 Task: Create Card Card0000000284 in Board Board0000000071 in Workspace WS0000000024 in Trello. Create Card Card0000000285 in Board Board0000000072 in Workspace WS0000000024 in Trello. Create Card Card0000000286 in Board Board0000000072 in Workspace WS0000000024 in Trello. Create Card Card0000000287 in Board Board0000000072 in Workspace WS0000000024 in Trello. Create Card Card0000000288 in Board Board0000000072 in Workspace WS0000000024 in Trello
Action: Mouse moved to (287, 337)
Screenshot: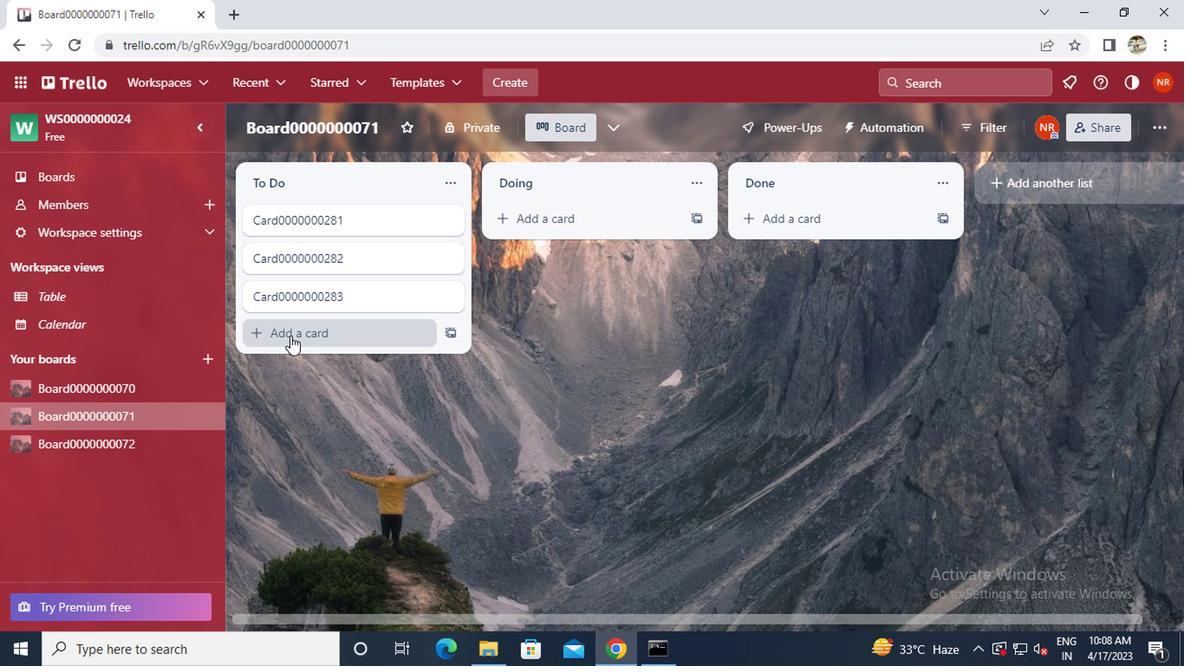 
Action: Mouse pressed left at (287, 337)
Screenshot: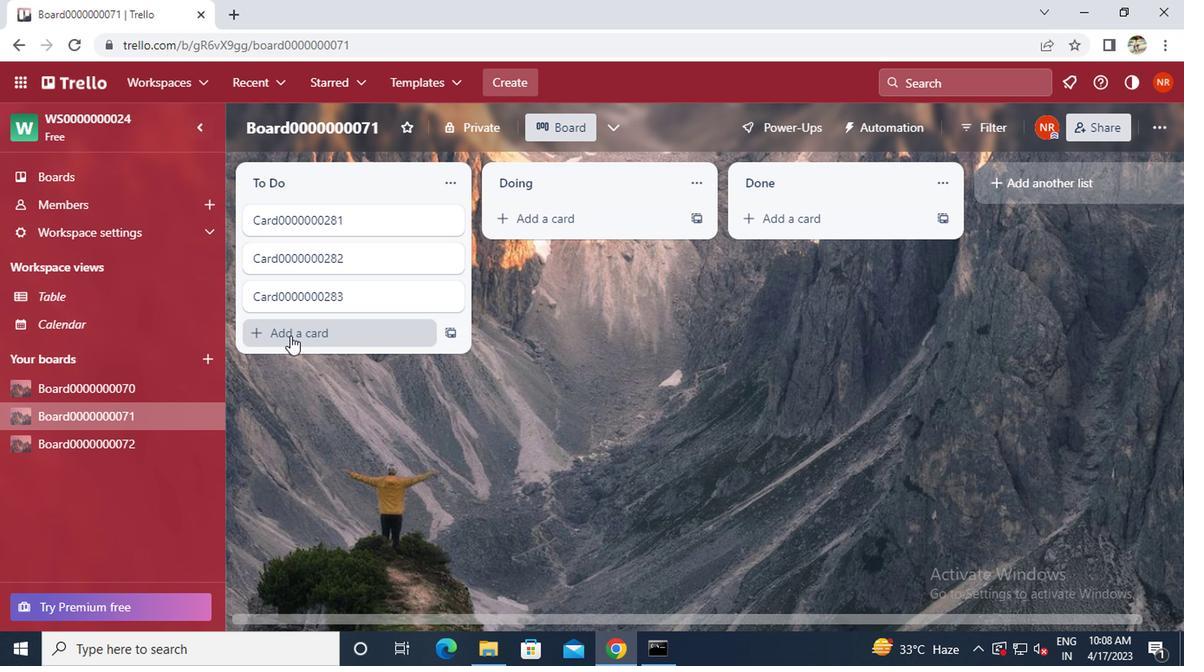 
Action: Key pressed <Key.caps_lock>c<Key.caps_lock>ard0000000284
Screenshot: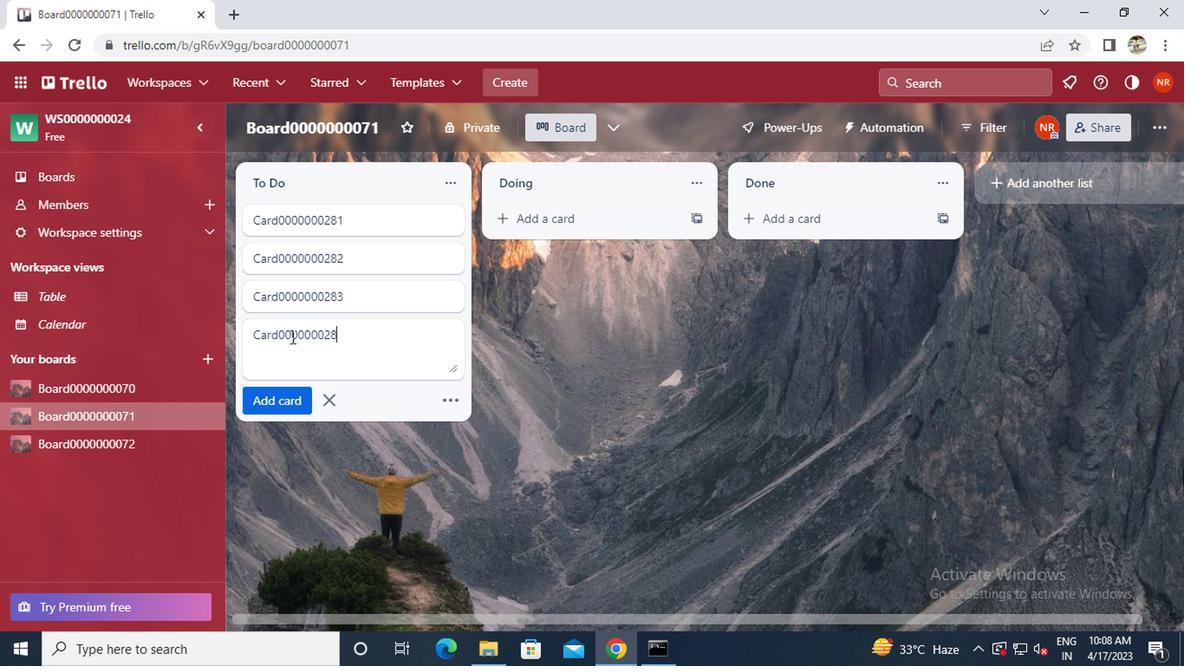 
Action: Mouse moved to (276, 407)
Screenshot: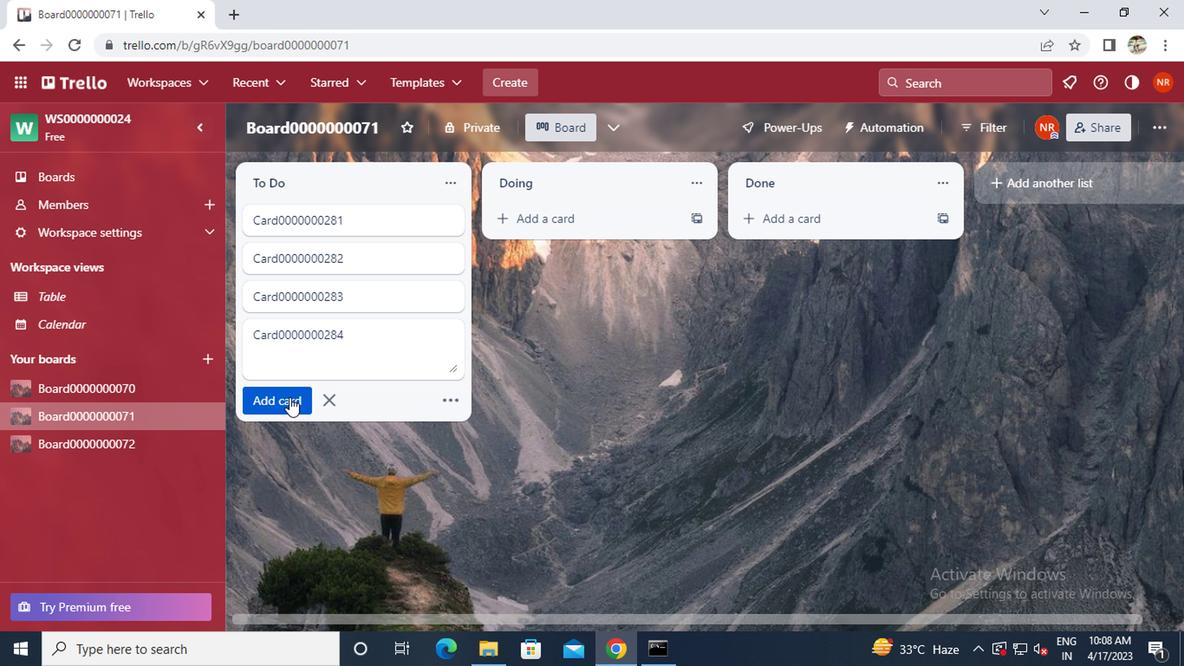 
Action: Mouse pressed left at (276, 407)
Screenshot: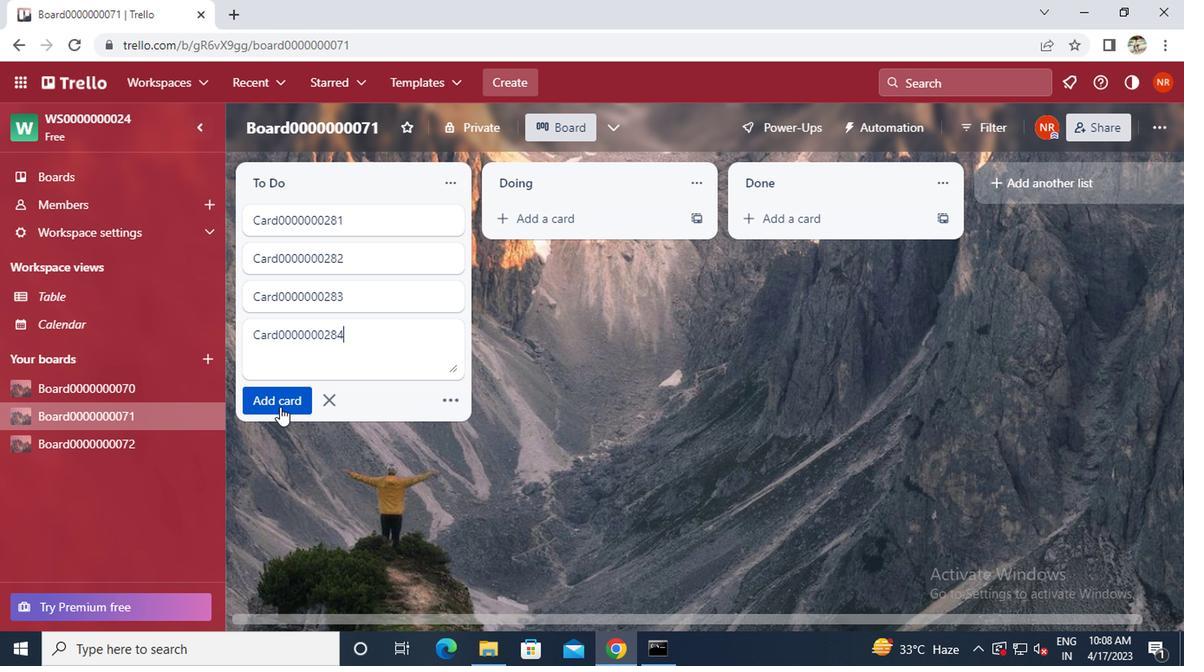
Action: Mouse moved to (136, 443)
Screenshot: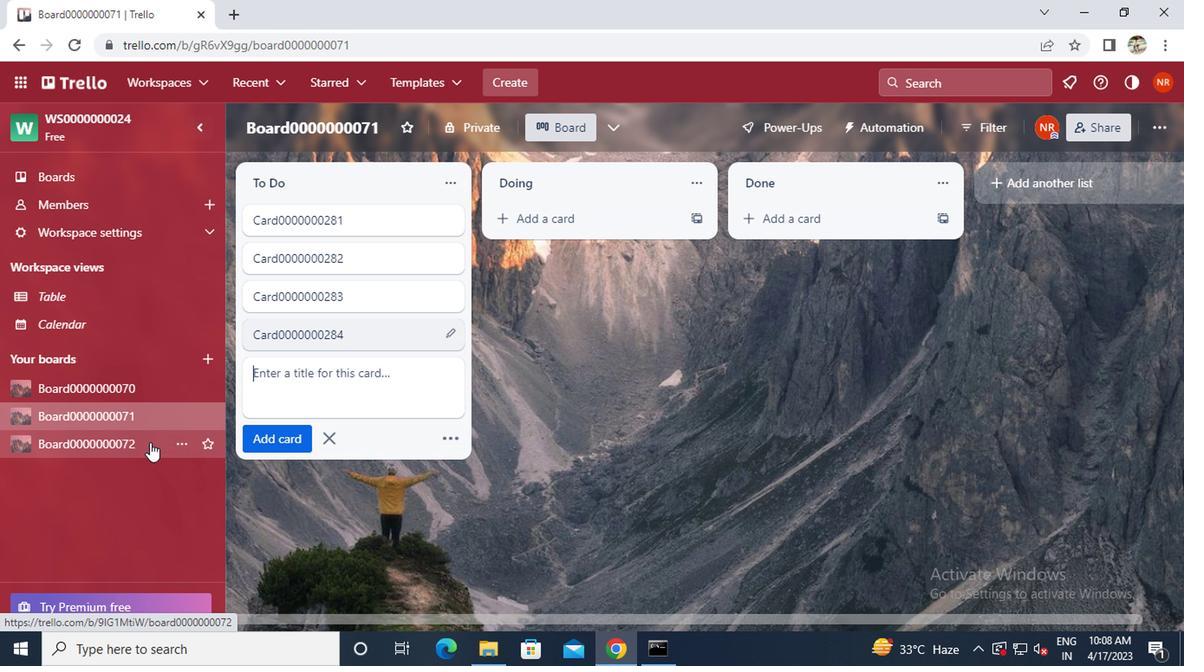 
Action: Mouse pressed left at (136, 443)
Screenshot: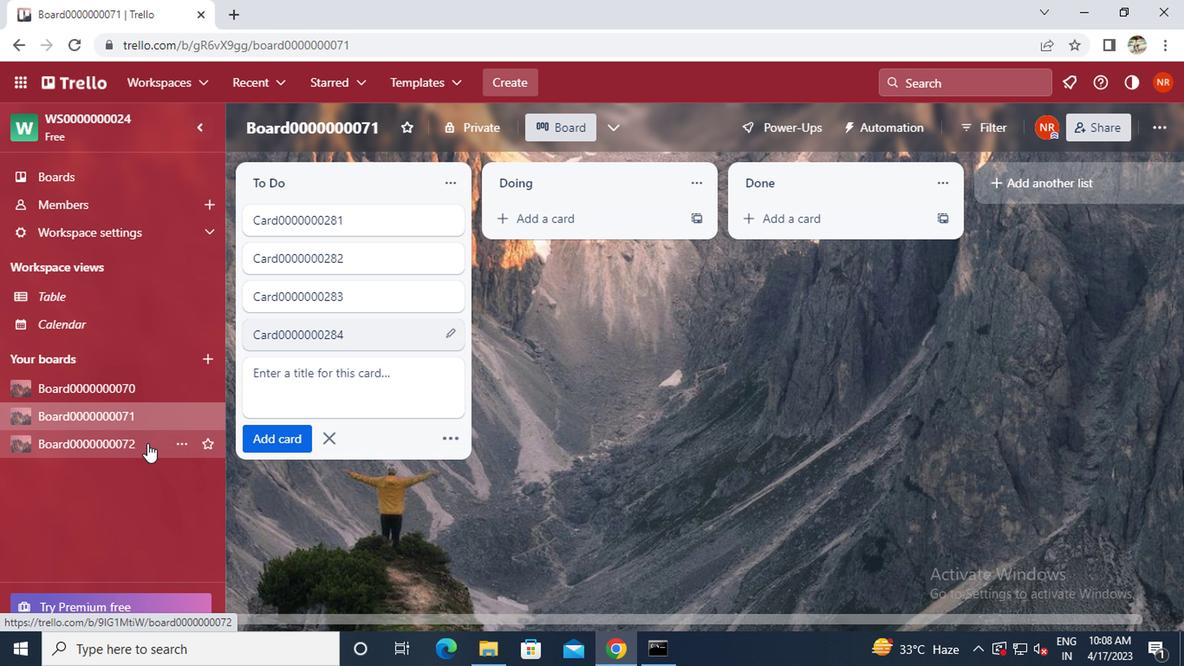 
Action: Mouse moved to (284, 261)
Screenshot: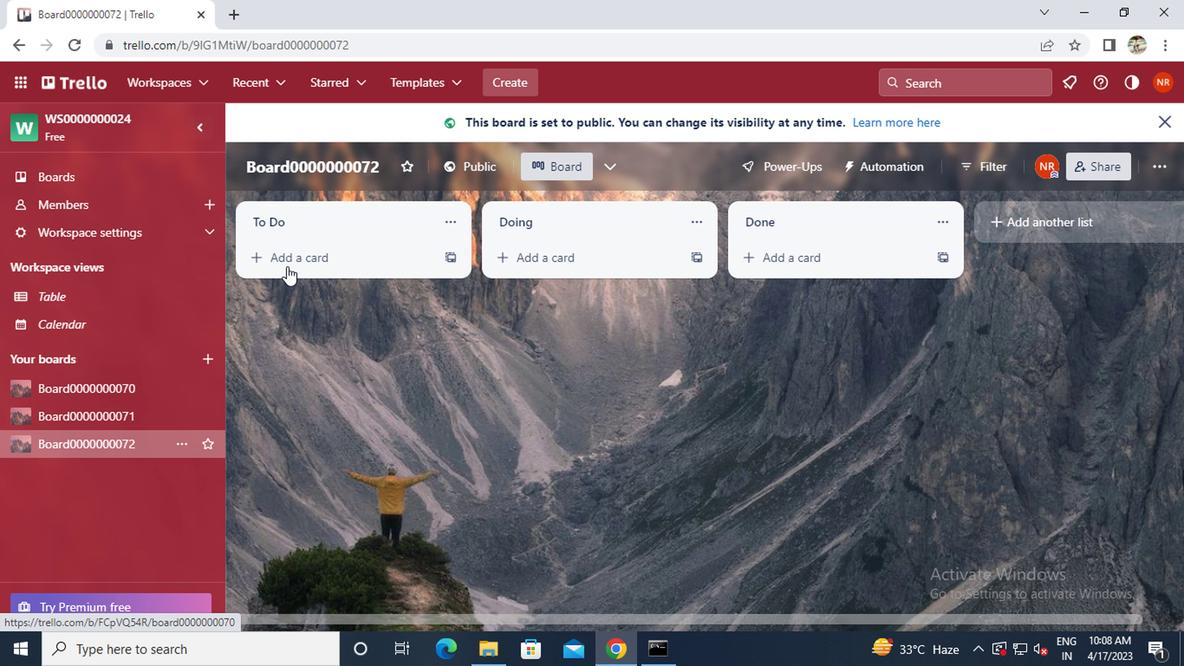 
Action: Mouse pressed left at (284, 261)
Screenshot: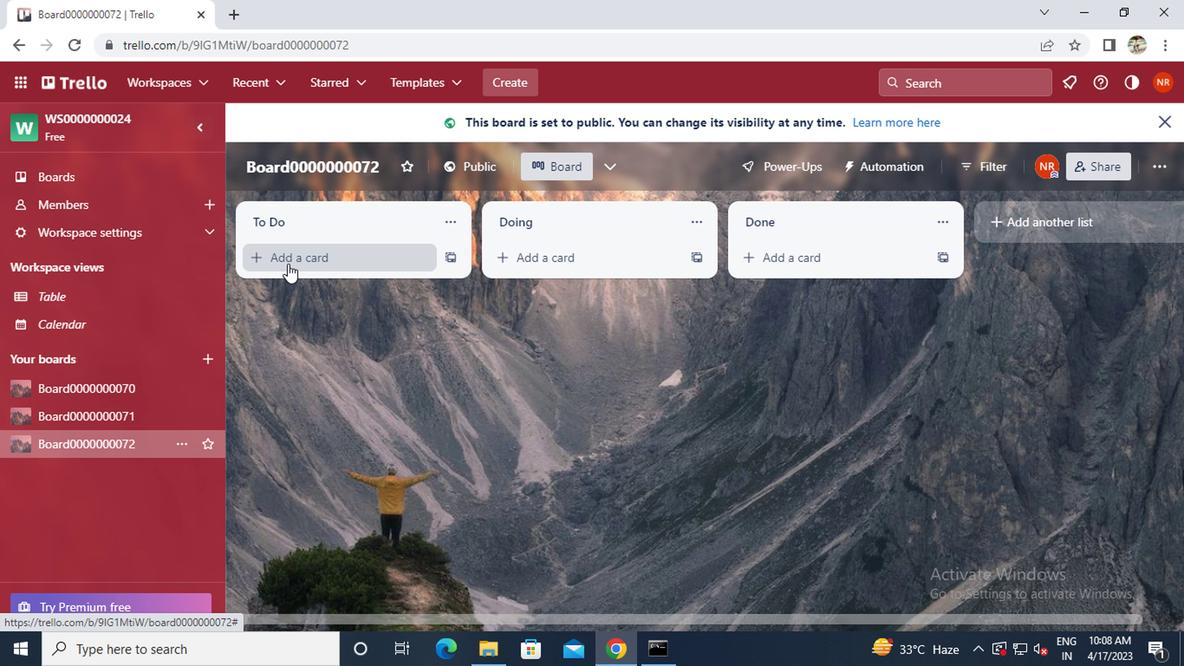 
Action: Key pressed <Key.caps_lock>c<Key.caps_lock>ard00000000<Key.backspace>285
Screenshot: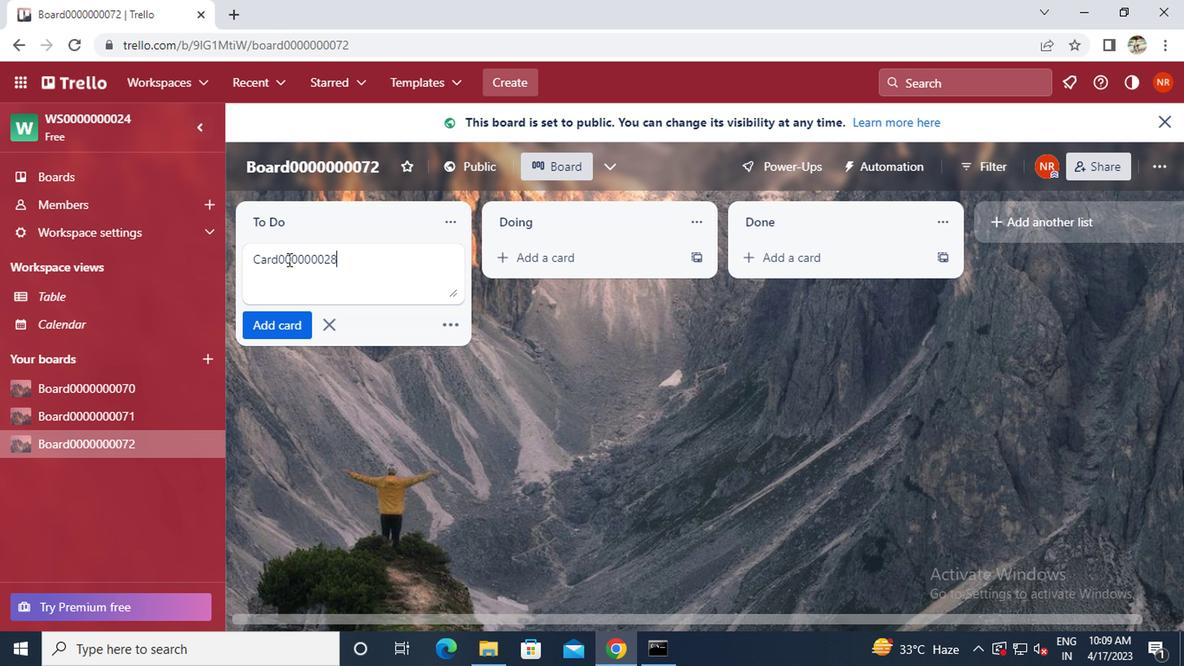 
Action: Mouse moved to (273, 333)
Screenshot: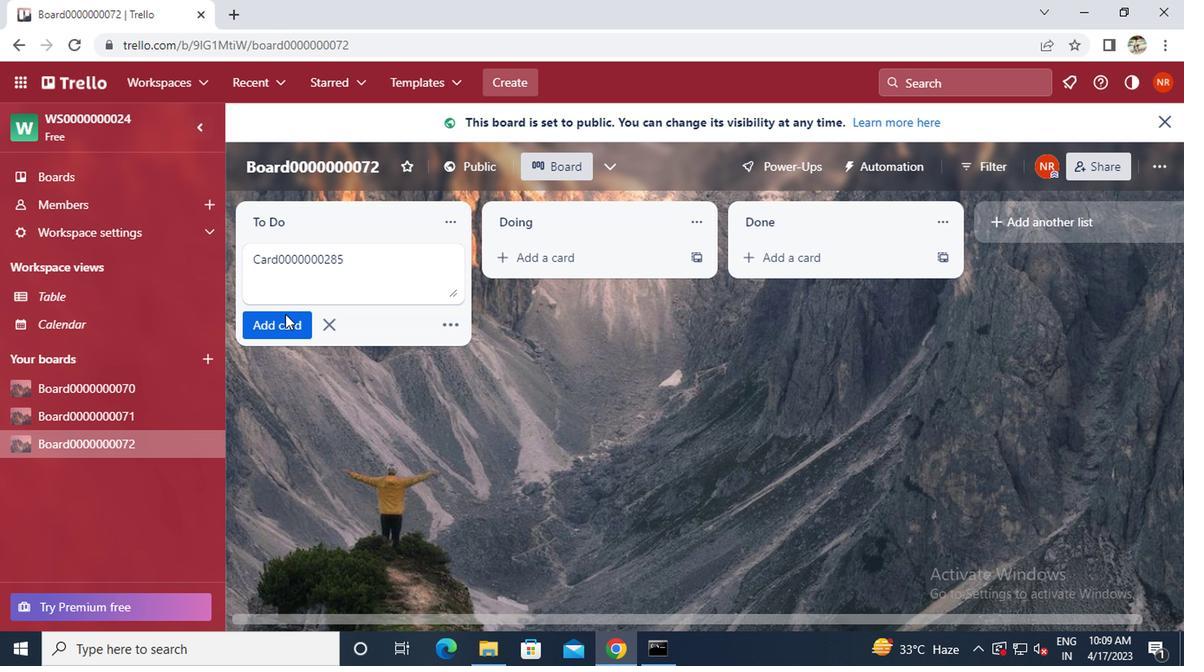 
Action: Mouse pressed left at (273, 333)
Screenshot: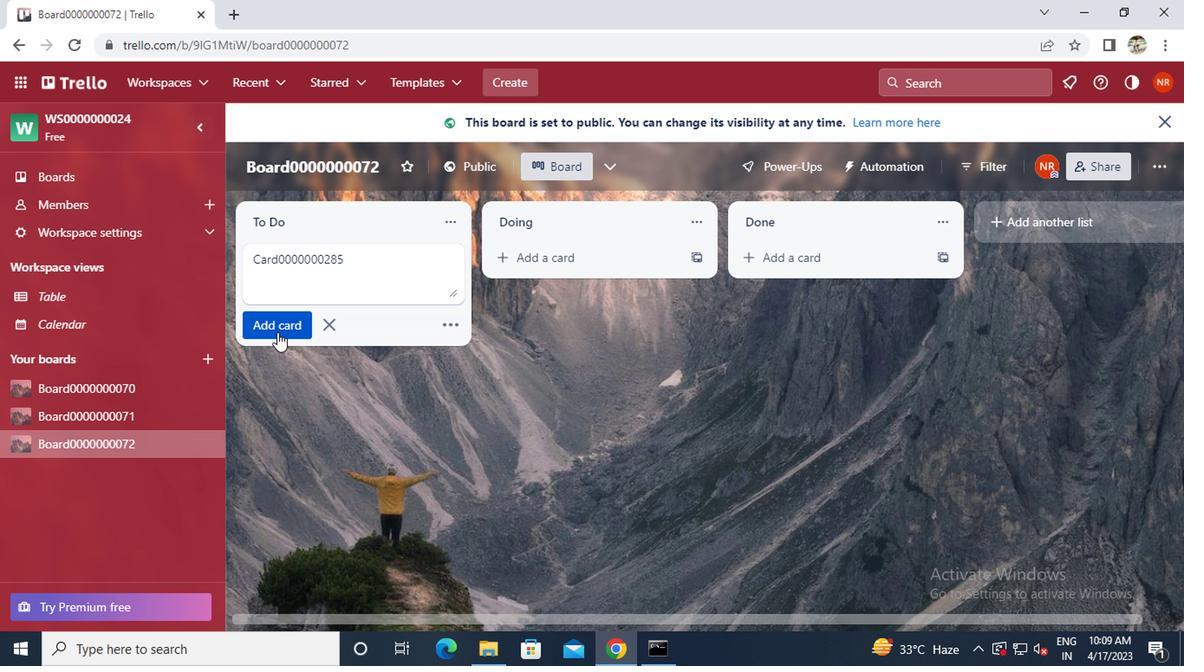 
Action: Key pressed <Key.caps_lock>c<Key.caps_lock>ard0000000286
Screenshot: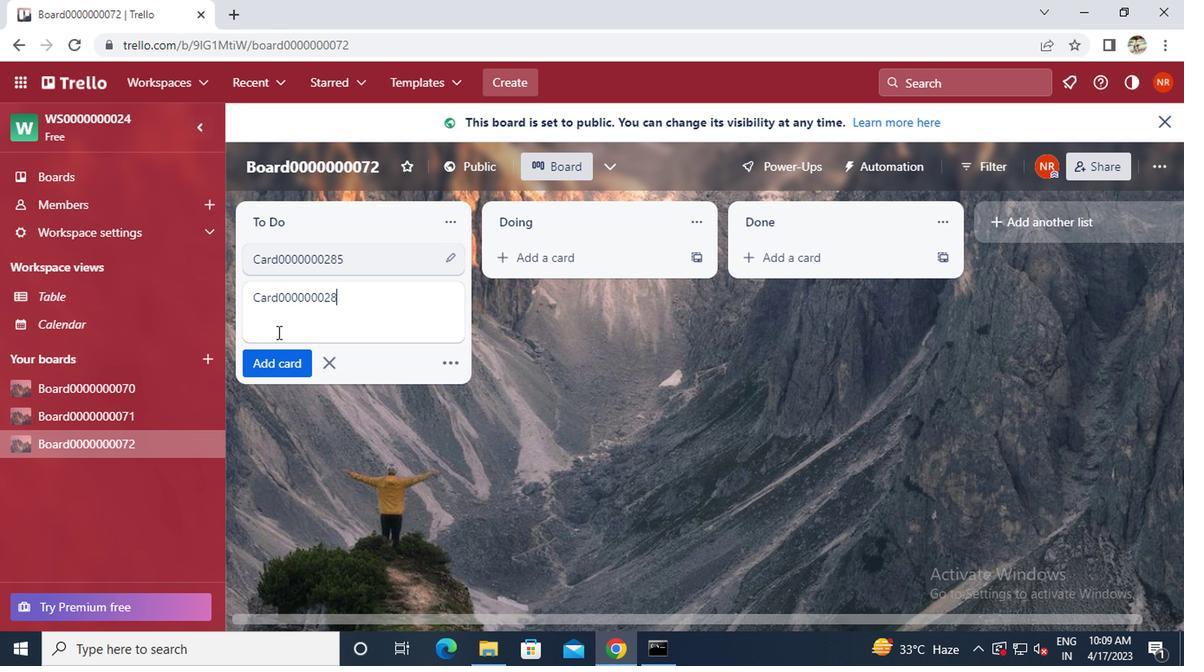 
Action: Mouse moved to (272, 356)
Screenshot: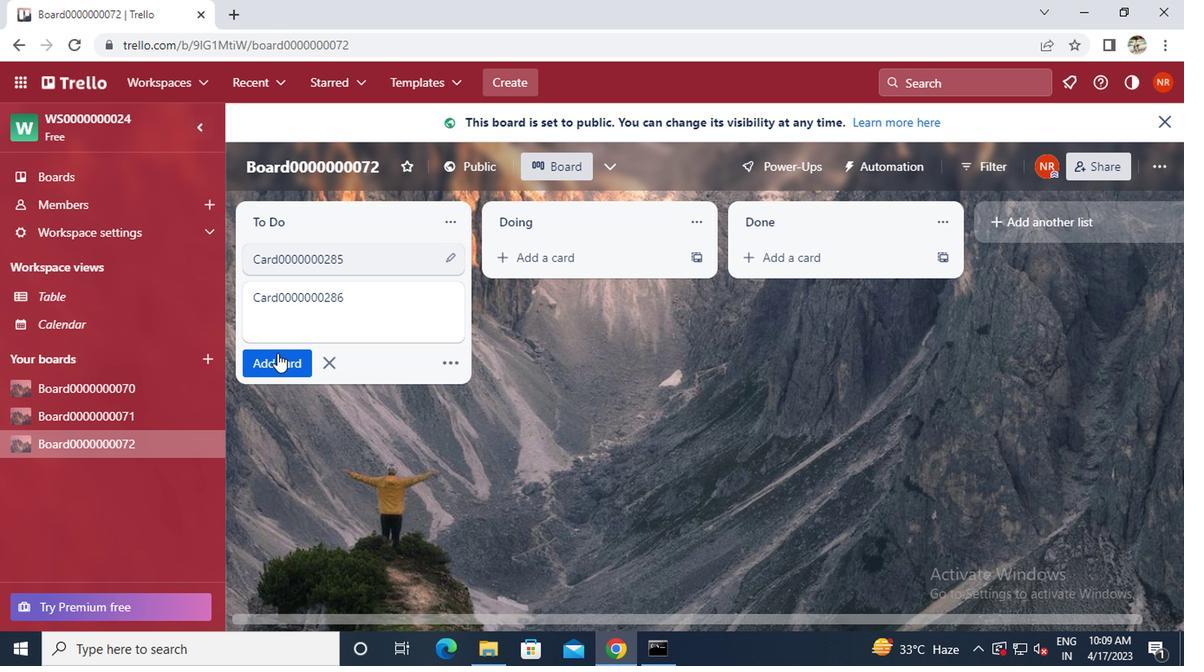 
Action: Mouse pressed left at (272, 356)
Screenshot: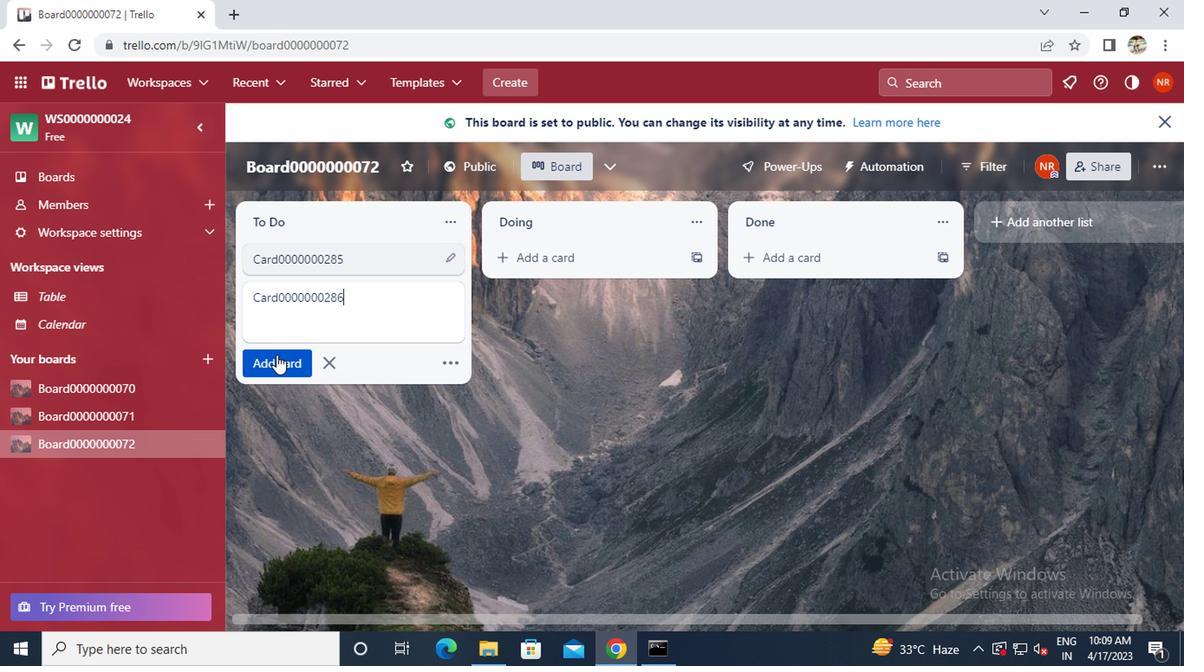 
Action: Key pressed <Key.caps_lock>c<Key.caps_lock>ard0000000287
Screenshot: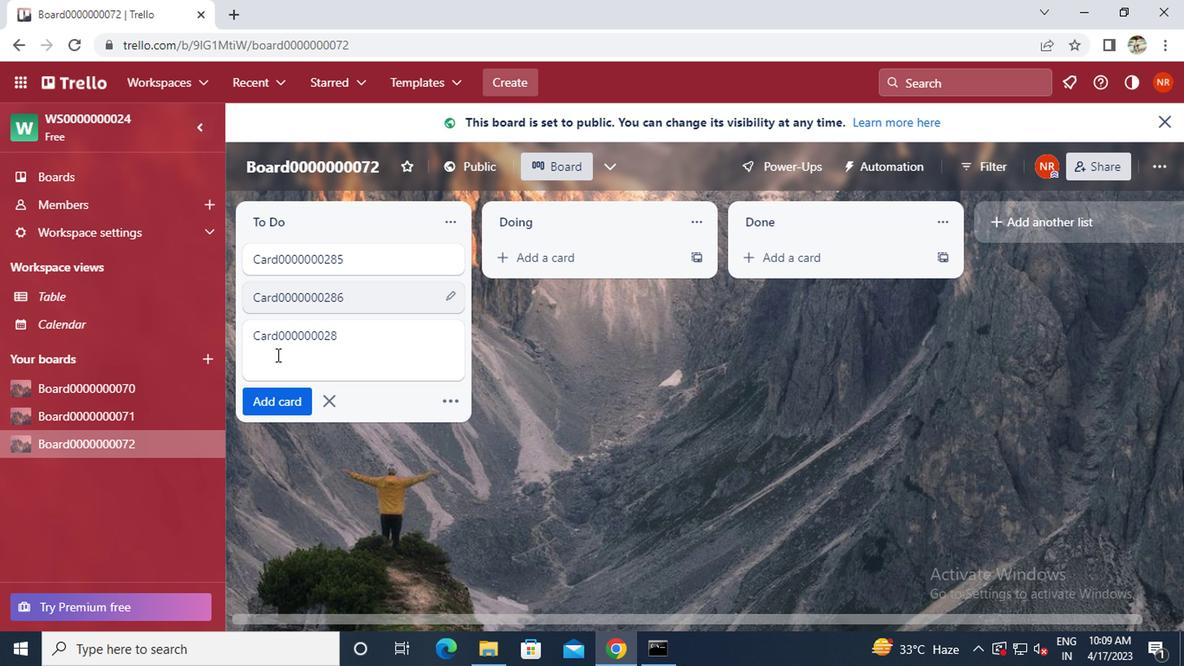 
Action: Mouse moved to (265, 402)
Screenshot: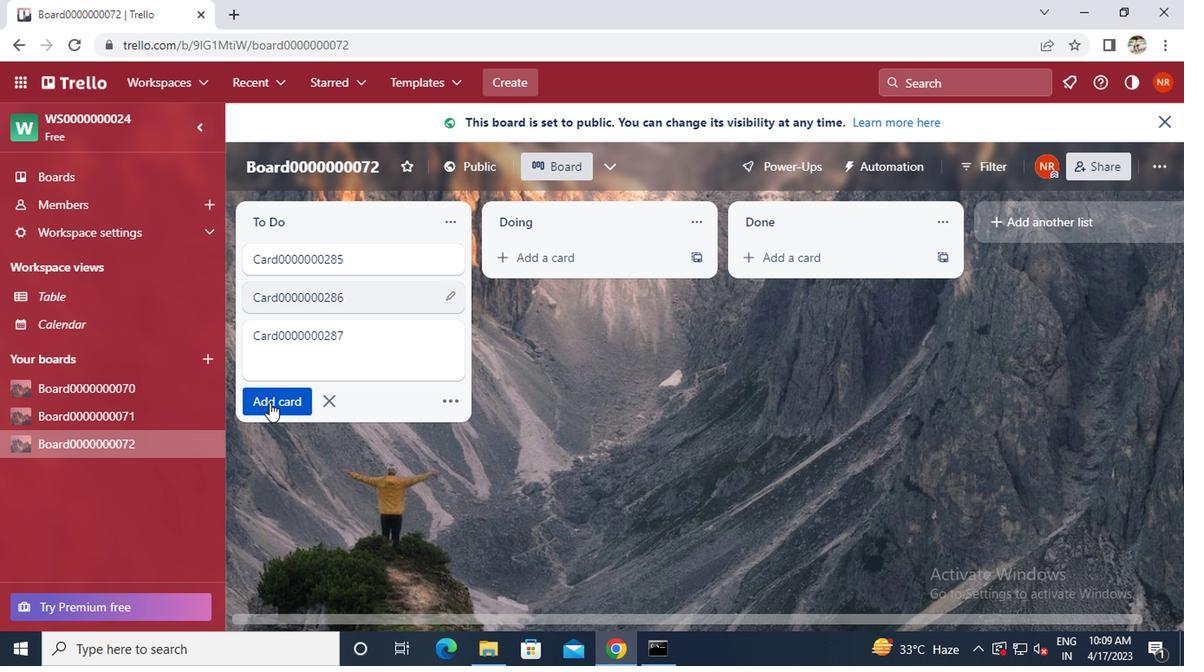 
Action: Mouse pressed left at (265, 402)
Screenshot: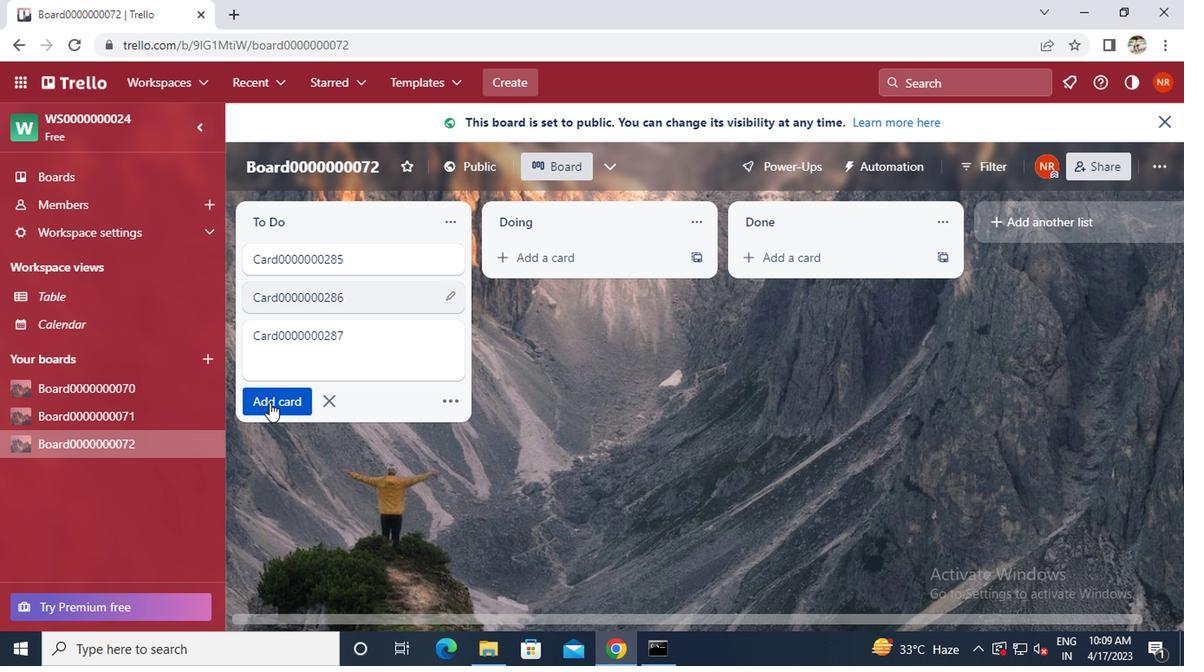 
Action: Key pressed <Key.caps_lock>c<Key.caps_lock>ard0000000288
Screenshot: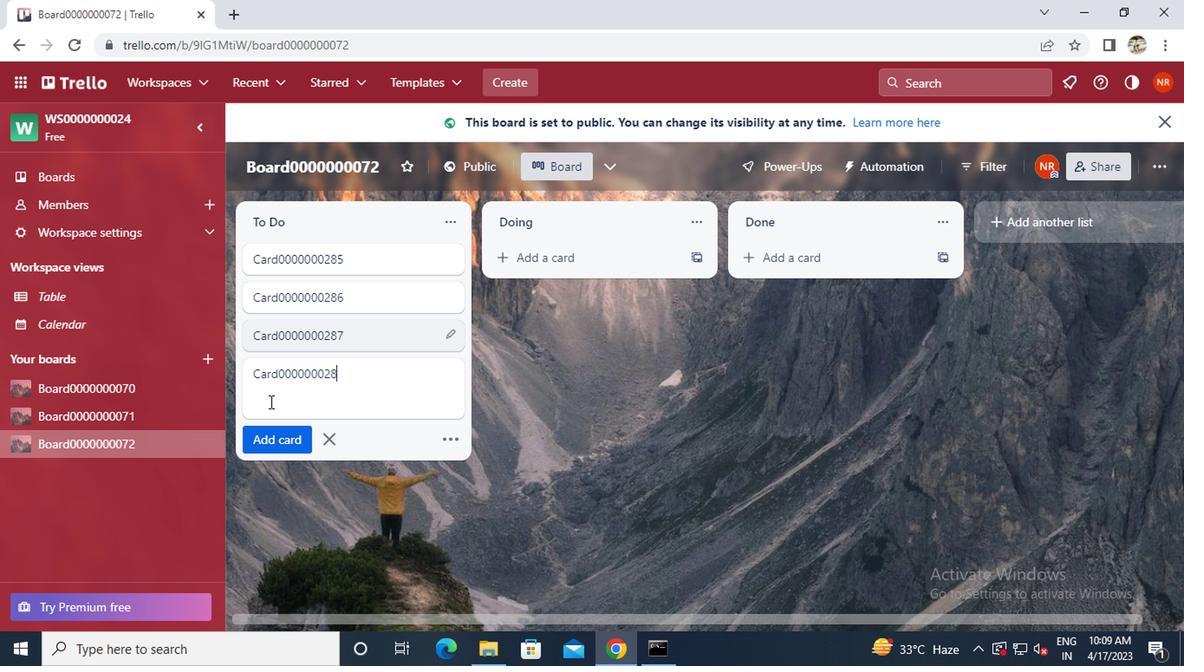 
Action: Mouse moved to (272, 443)
Screenshot: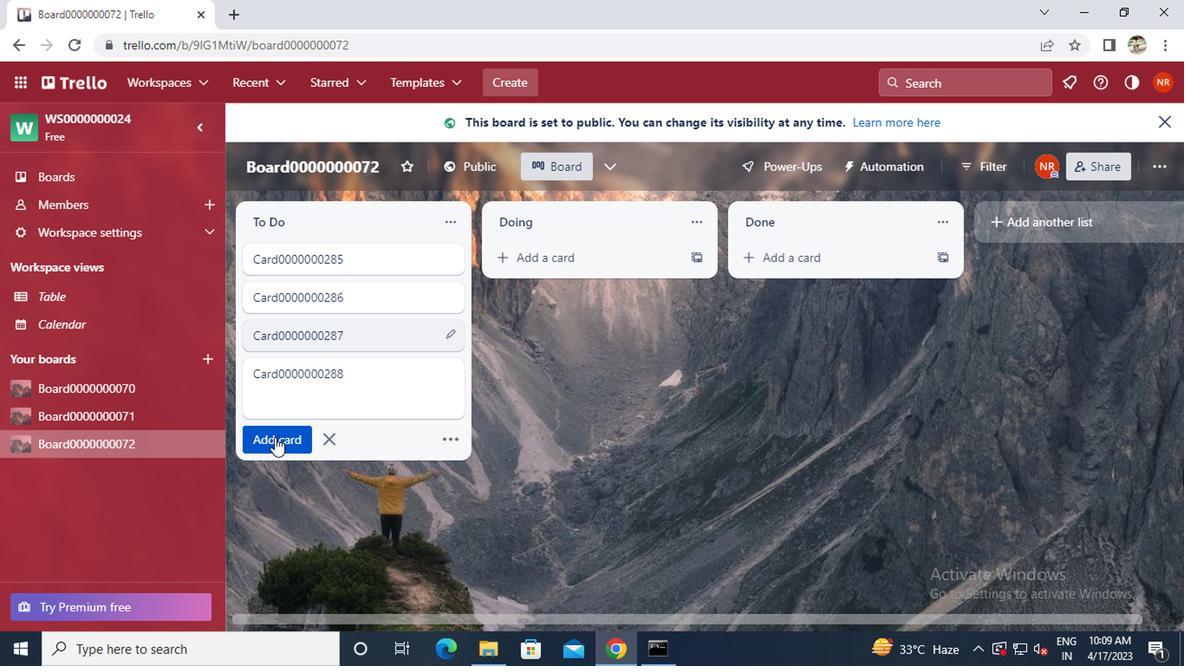 
Action: Mouse pressed left at (272, 443)
Screenshot: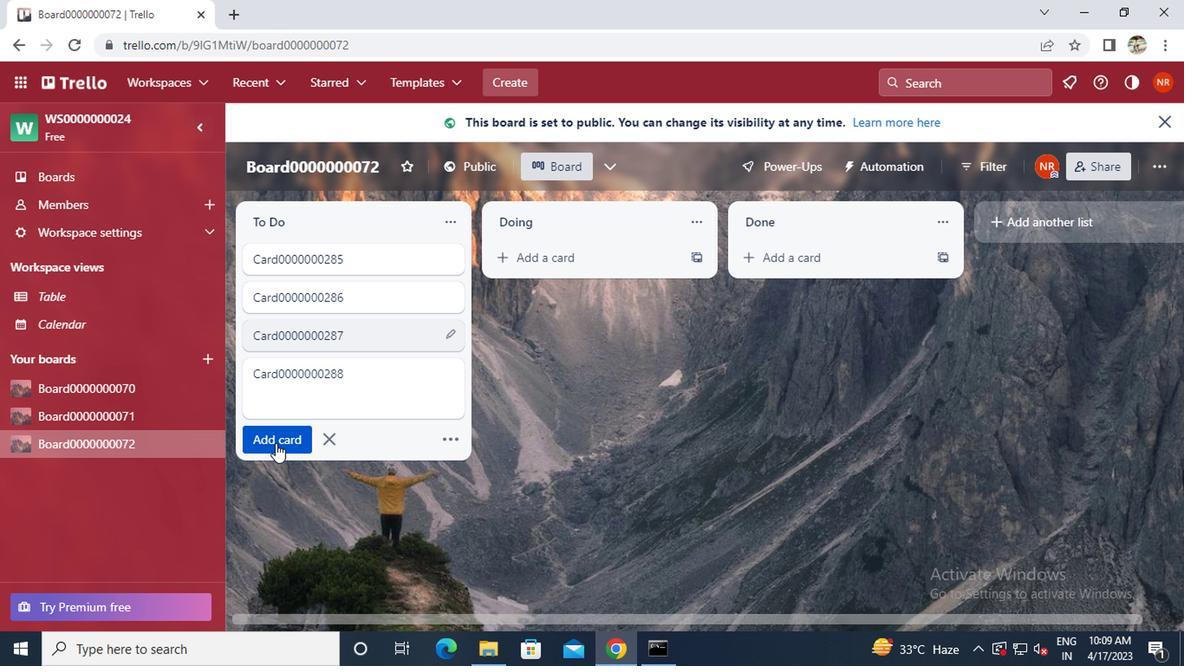 
Action: Mouse moved to (653, 654)
Screenshot: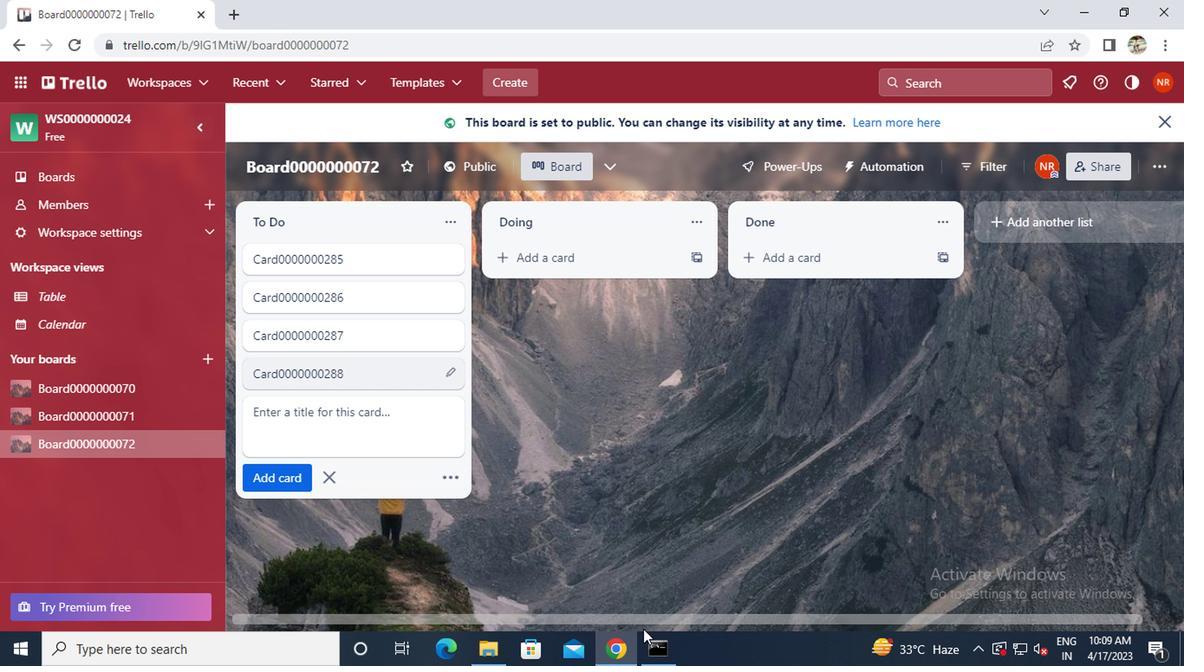 
Action: Mouse pressed left at (653, 654)
Screenshot: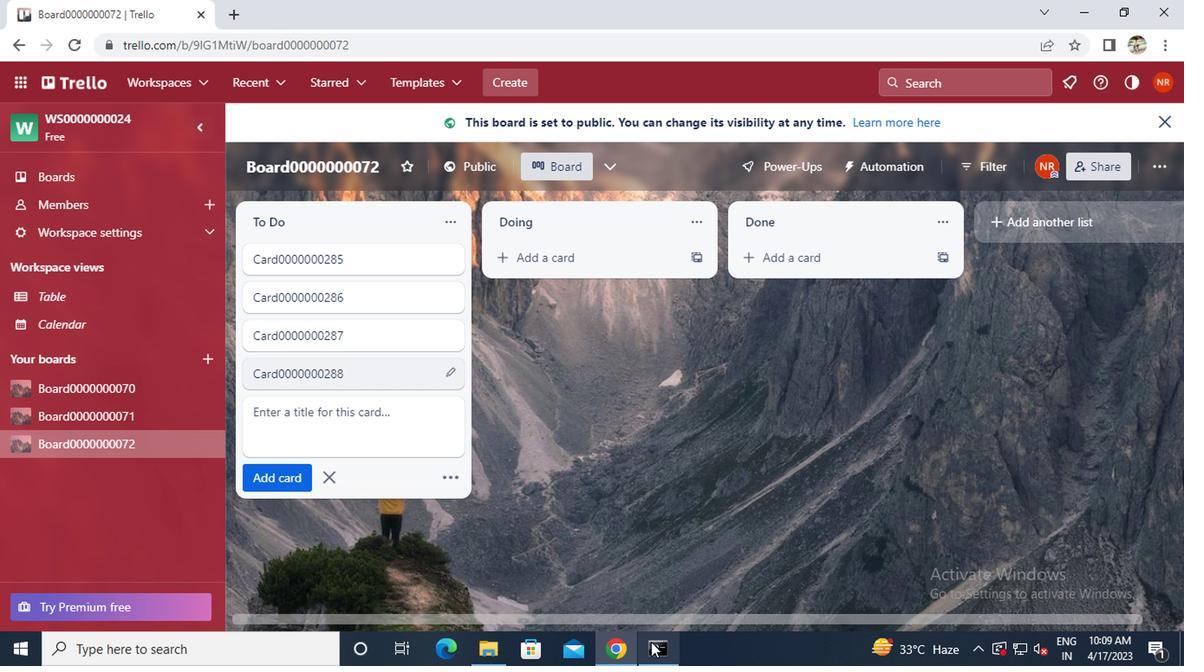 
Action: Mouse moved to (868, 59)
Screenshot: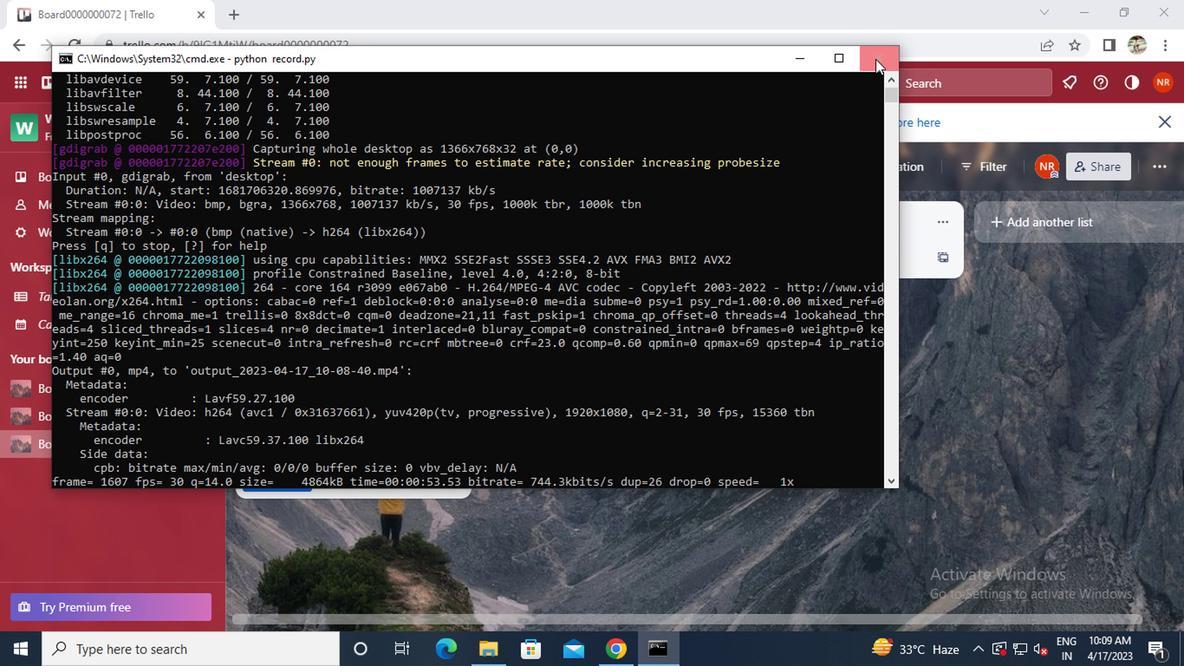 
Action: Mouse pressed left at (868, 59)
Screenshot: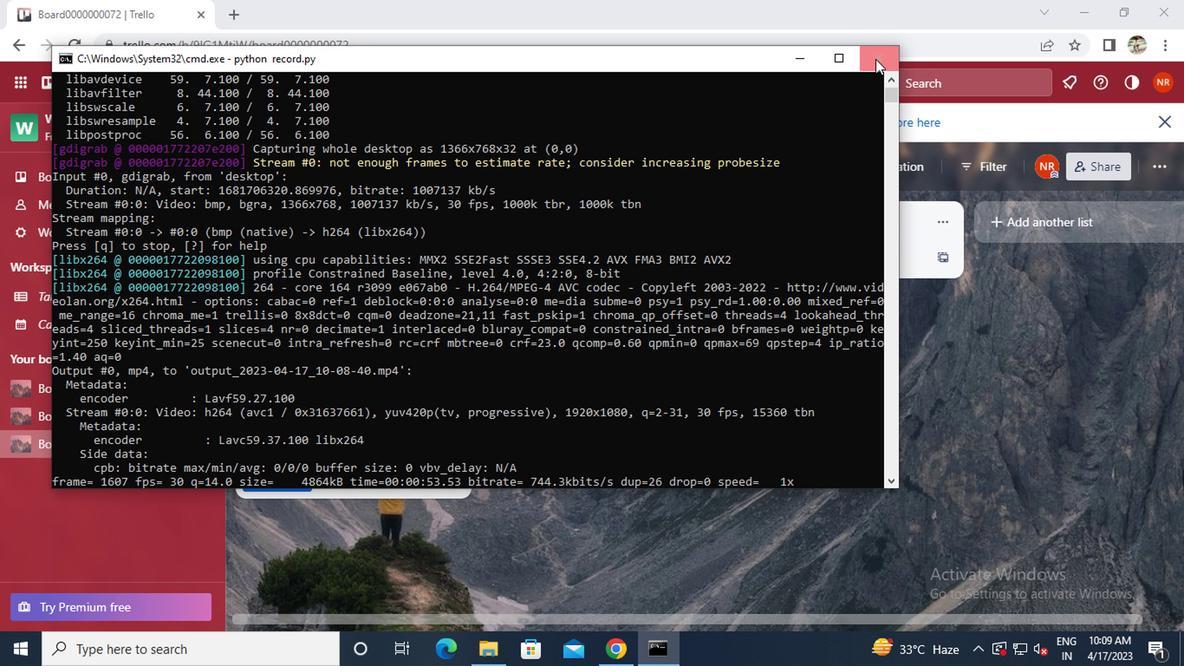 
